 Task: Add 'Automatic Replies' to the Outlook ribbon.
Action: Mouse moved to (45, 28)
Screenshot: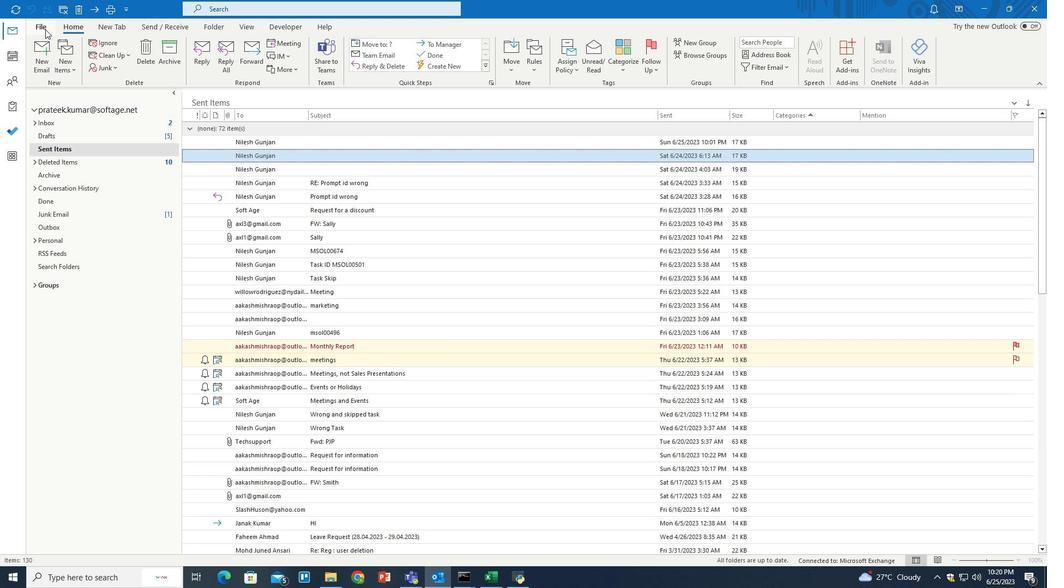
Action: Mouse pressed left at (45, 28)
Screenshot: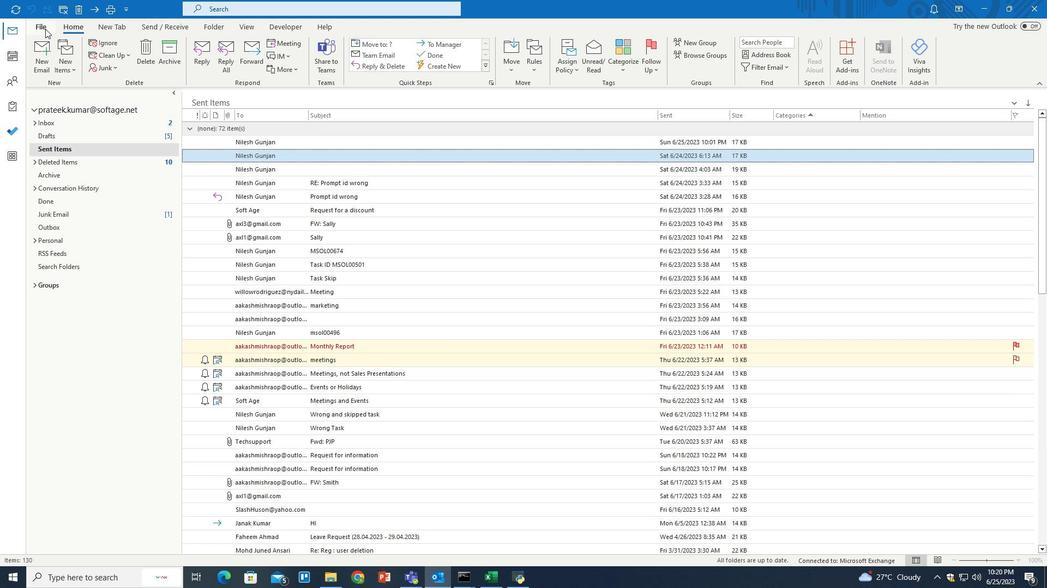 
Action: Mouse moved to (34, 520)
Screenshot: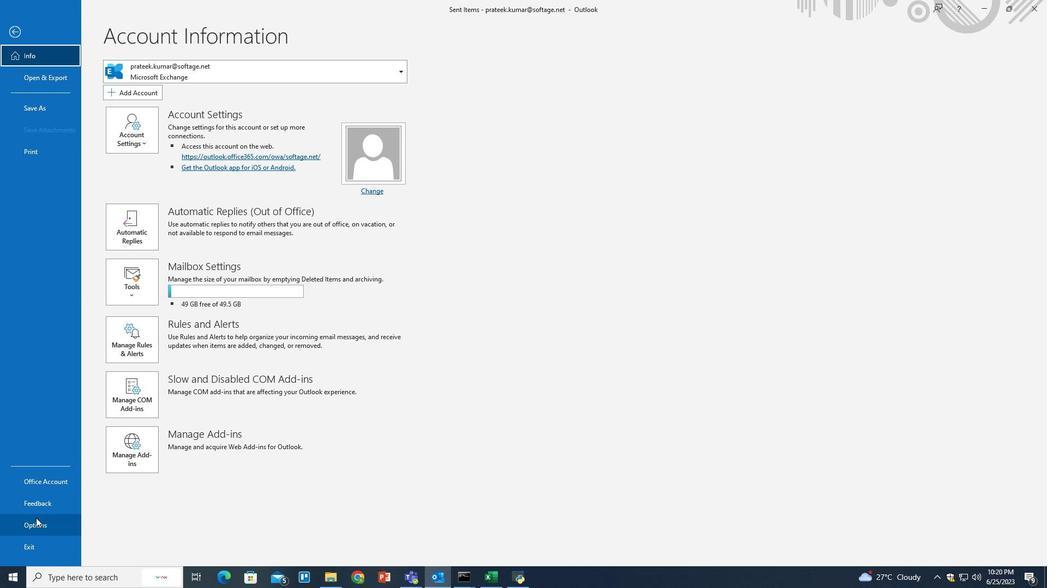 
Action: Mouse pressed left at (34, 520)
Screenshot: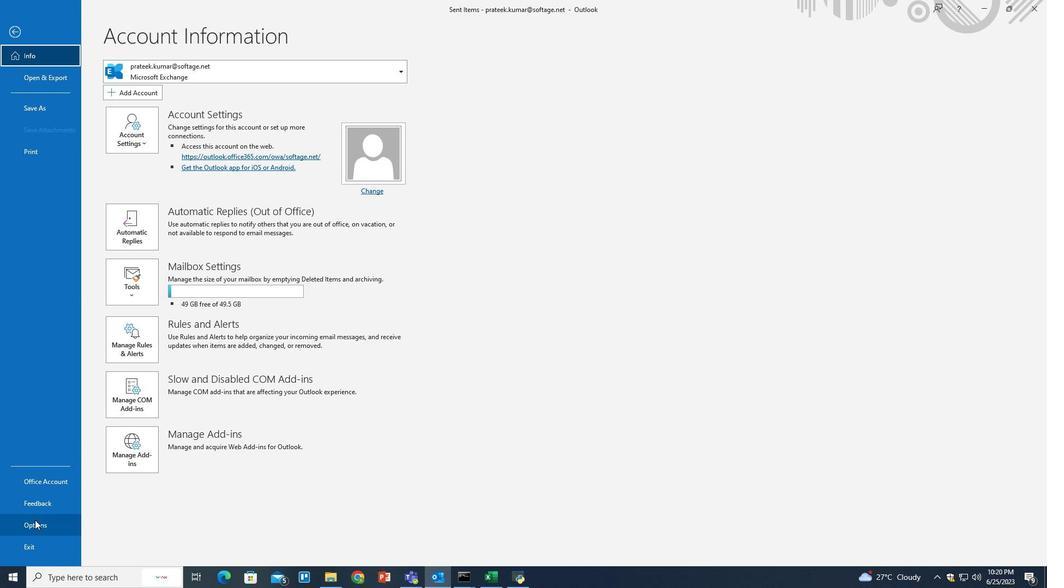 
Action: Mouse moved to (309, 279)
Screenshot: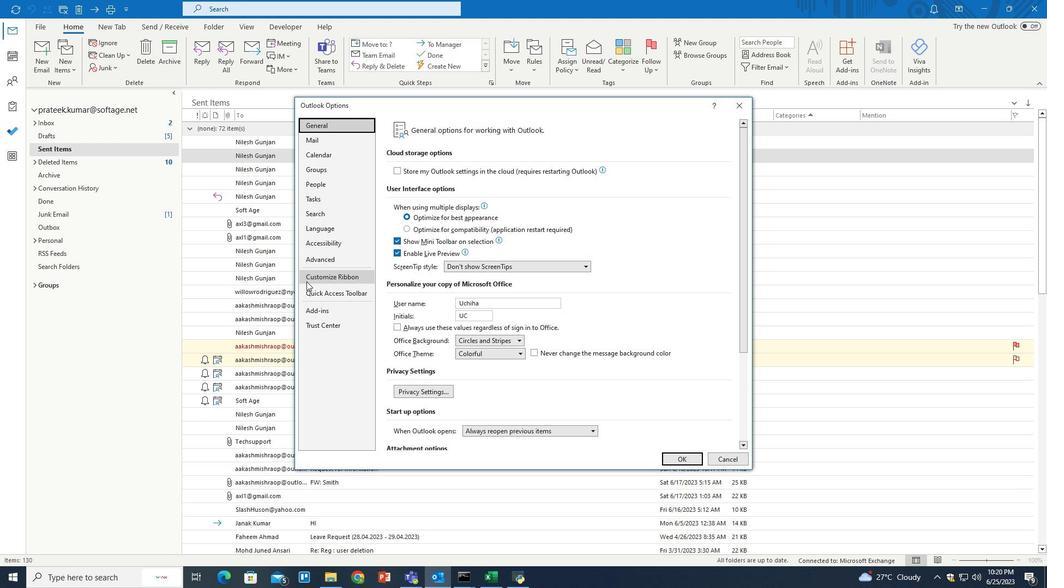
Action: Mouse pressed left at (309, 279)
Screenshot: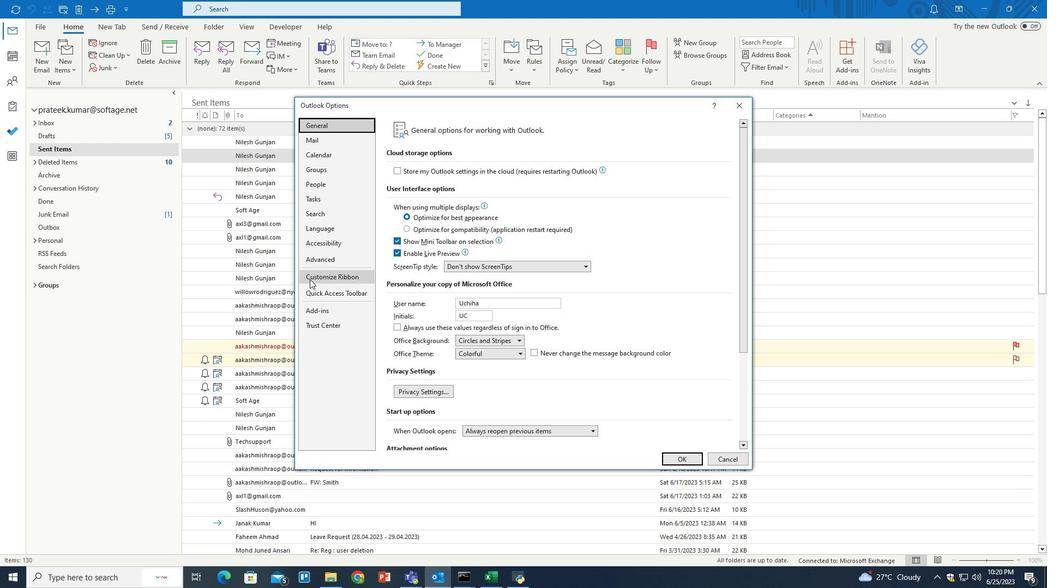 
Action: Mouse moved to (486, 161)
Screenshot: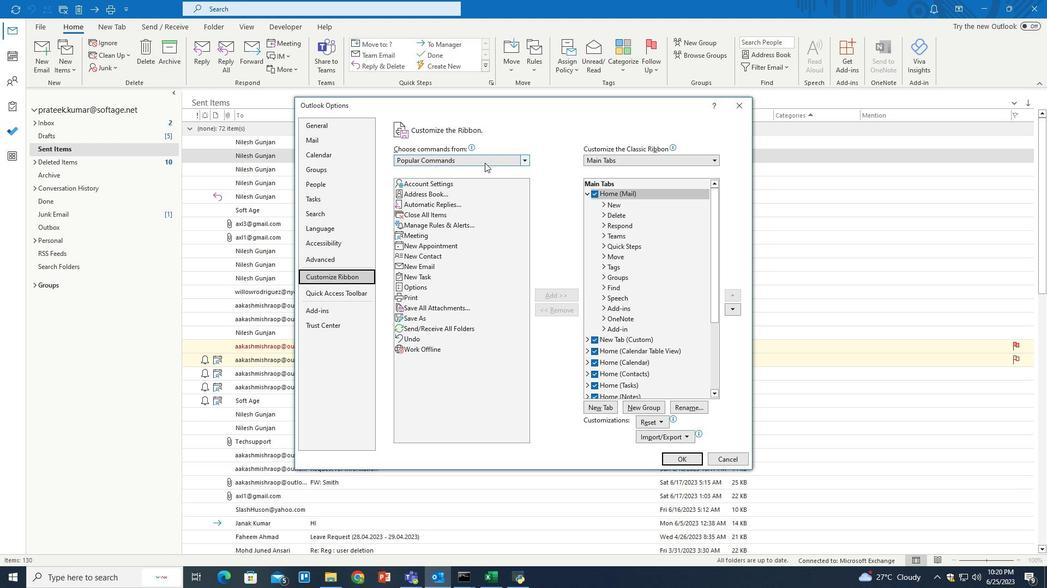 
Action: Mouse pressed left at (486, 161)
Screenshot: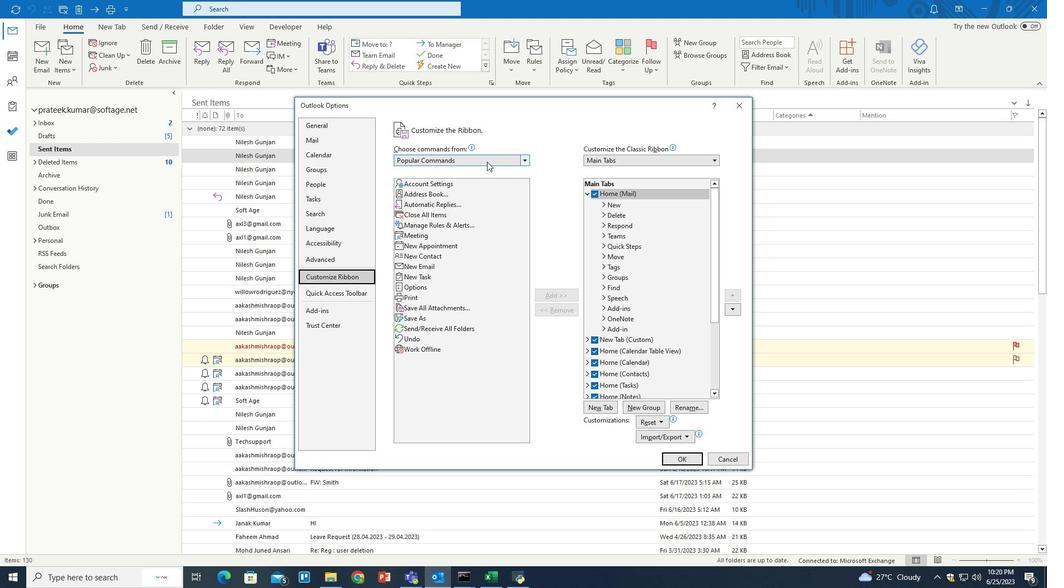 
Action: Mouse moved to (402, 217)
Screenshot: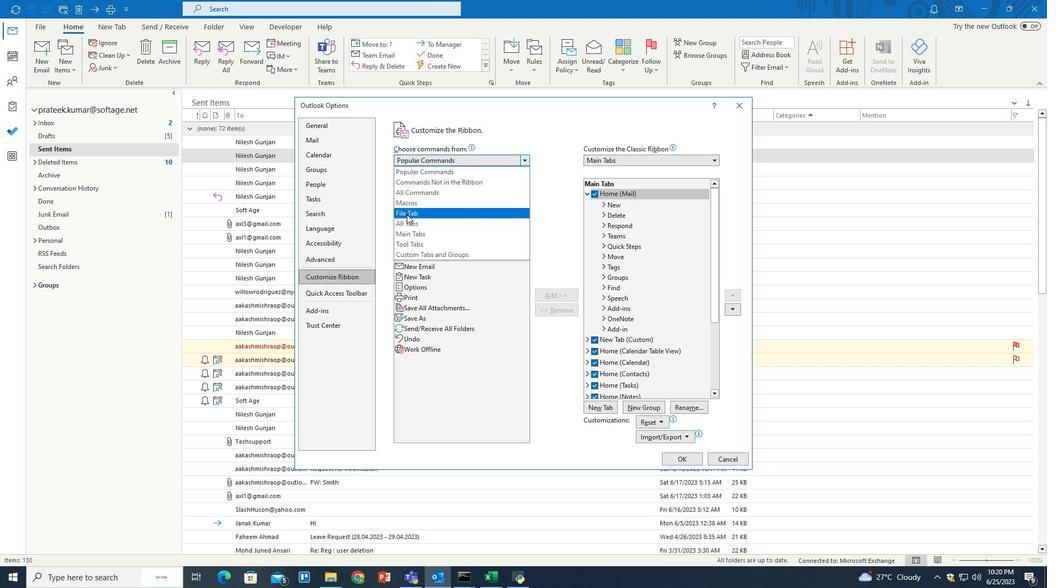 
Action: Mouse pressed left at (402, 217)
Screenshot: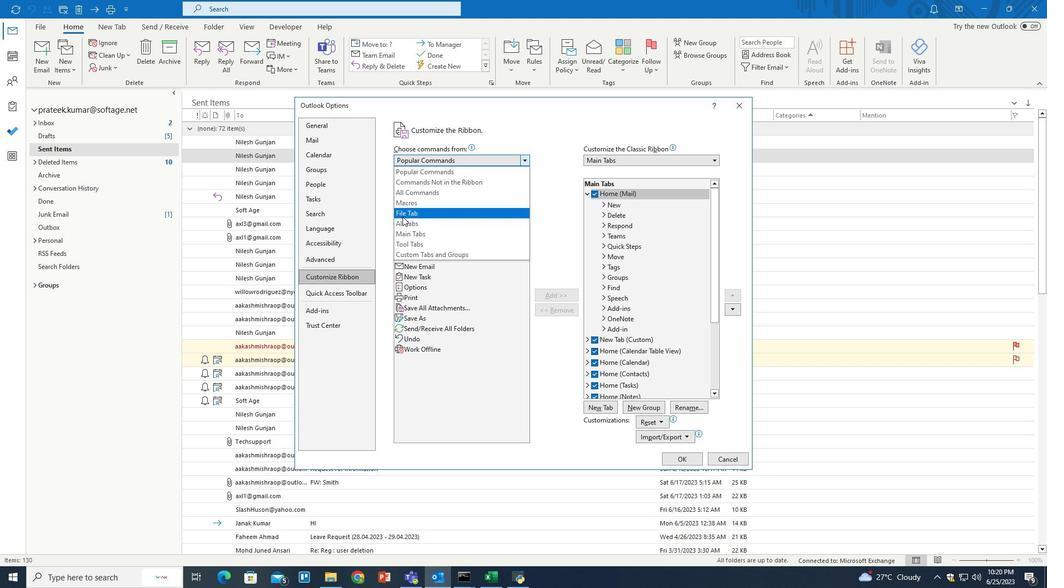 
Action: Mouse moved to (415, 203)
Screenshot: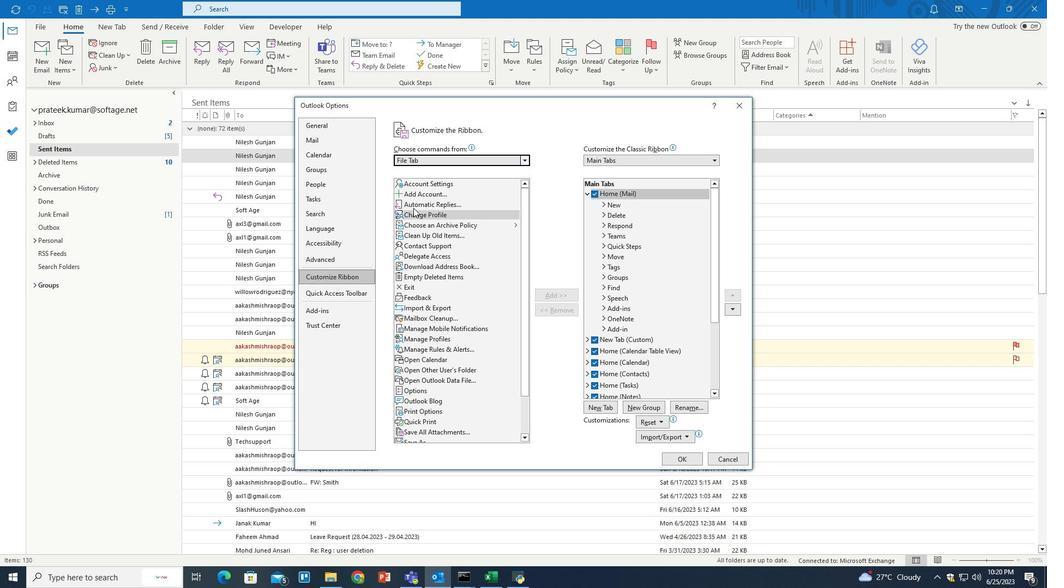 
Action: Mouse pressed left at (415, 203)
Screenshot: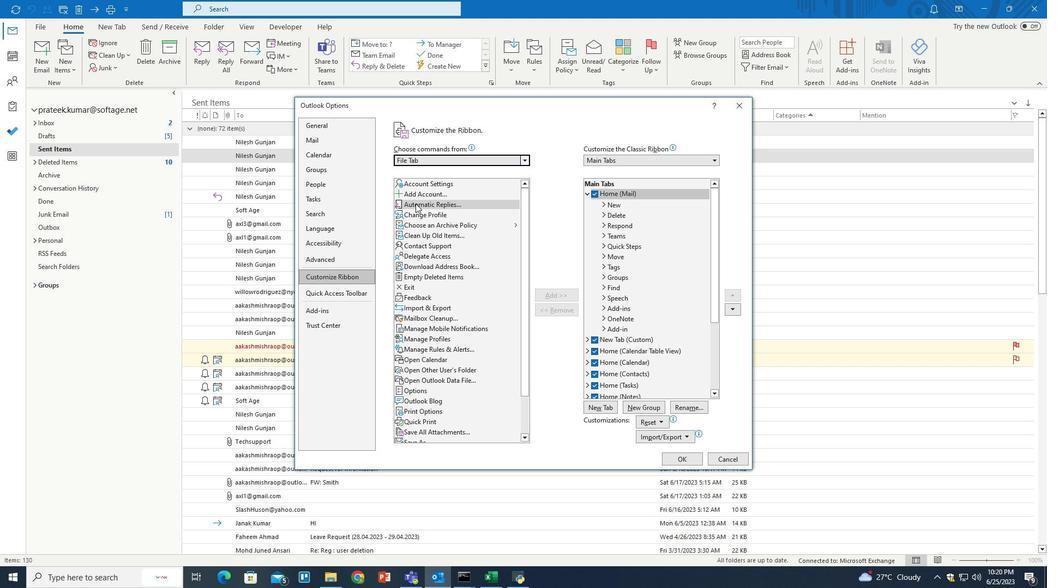 
Action: Mouse moved to (603, 406)
Screenshot: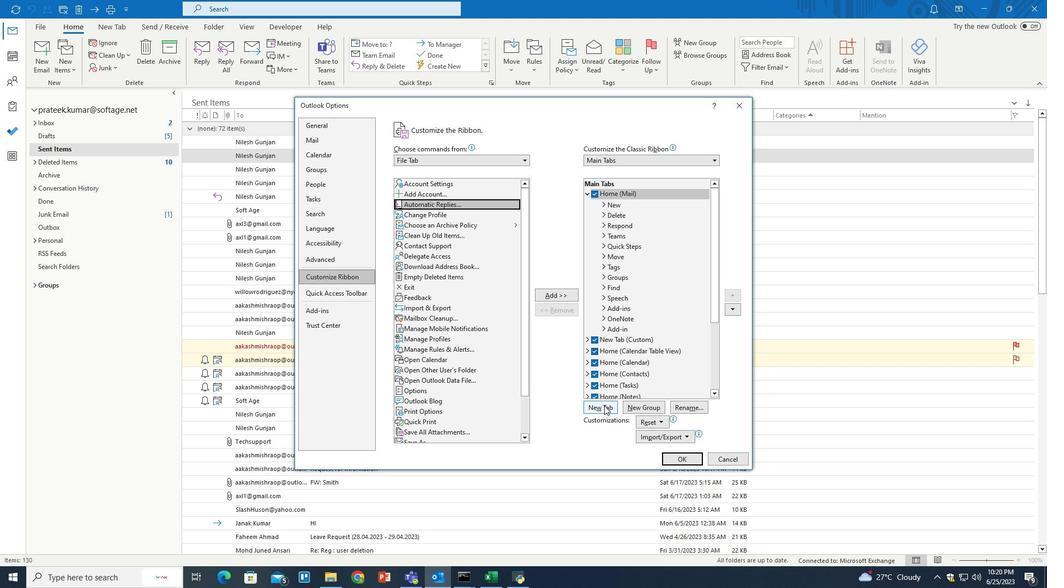 
Action: Mouse pressed left at (603, 406)
Screenshot: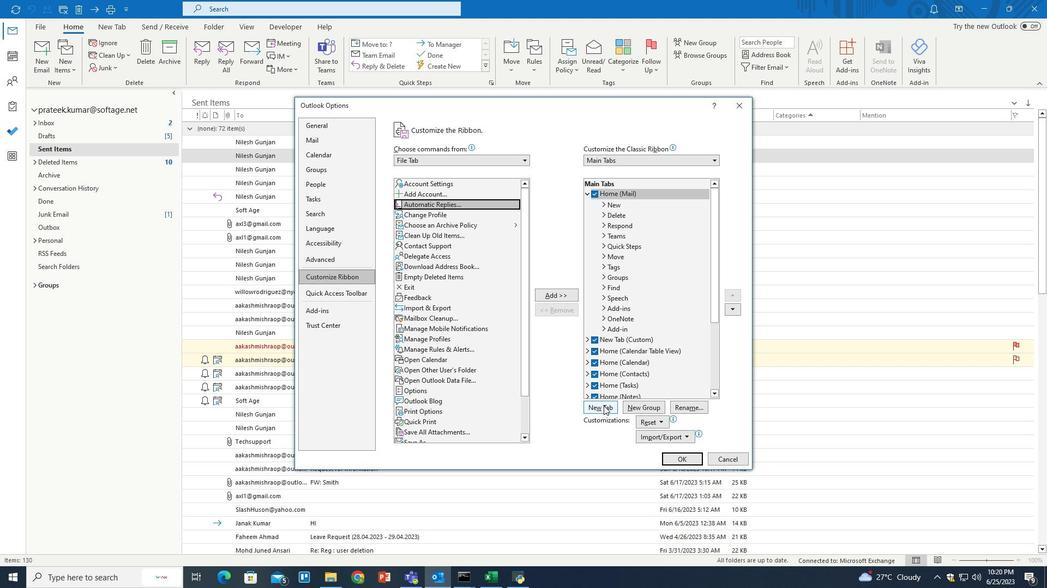 
Action: Mouse moved to (556, 293)
Screenshot: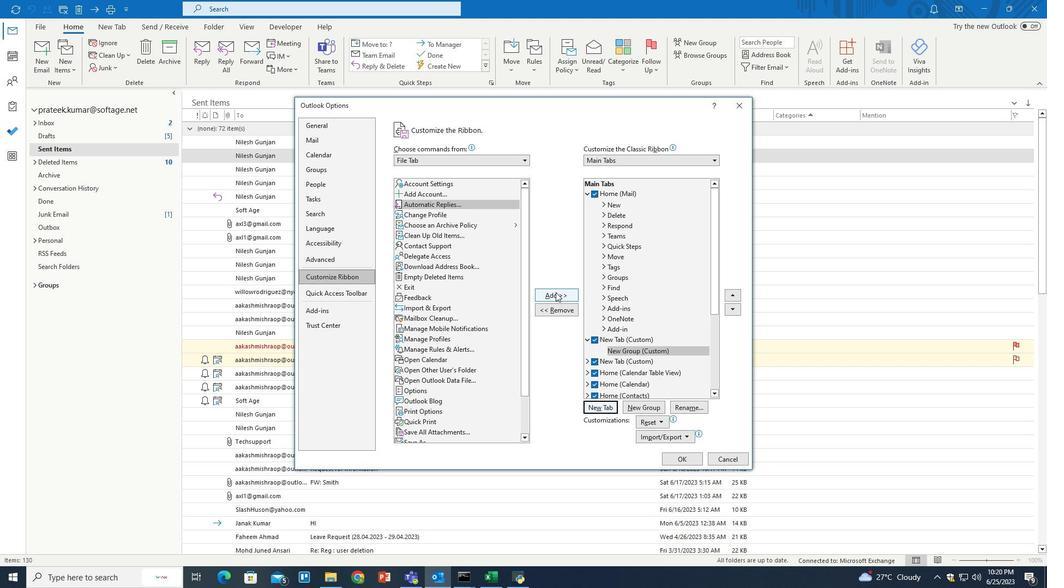 
Action: Mouse pressed left at (556, 293)
Screenshot: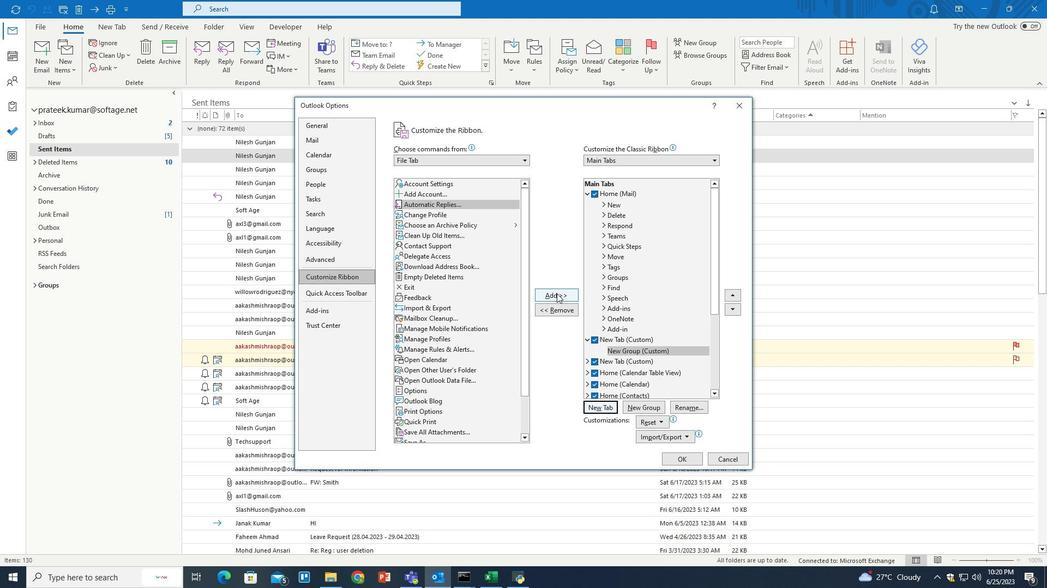 
Action: Mouse moved to (680, 458)
Screenshot: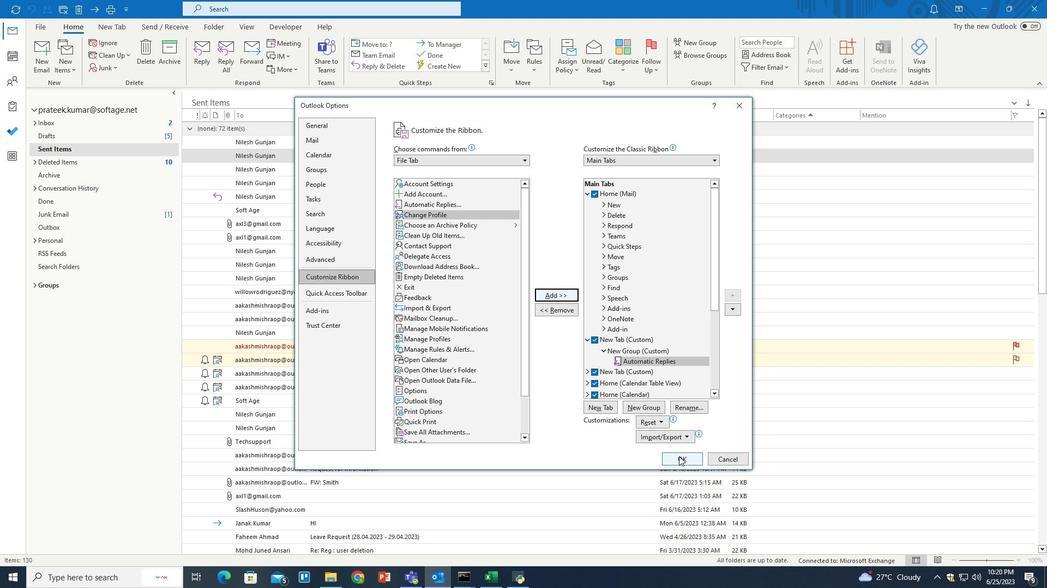 
Action: Mouse pressed left at (680, 458)
Screenshot: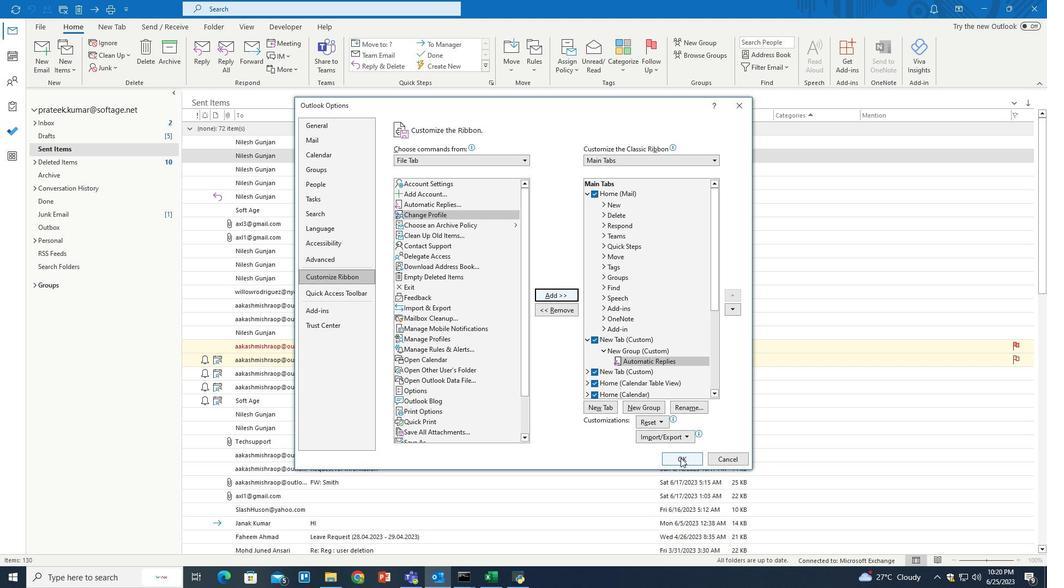 
Action: Mouse moved to (530, 418)
Screenshot: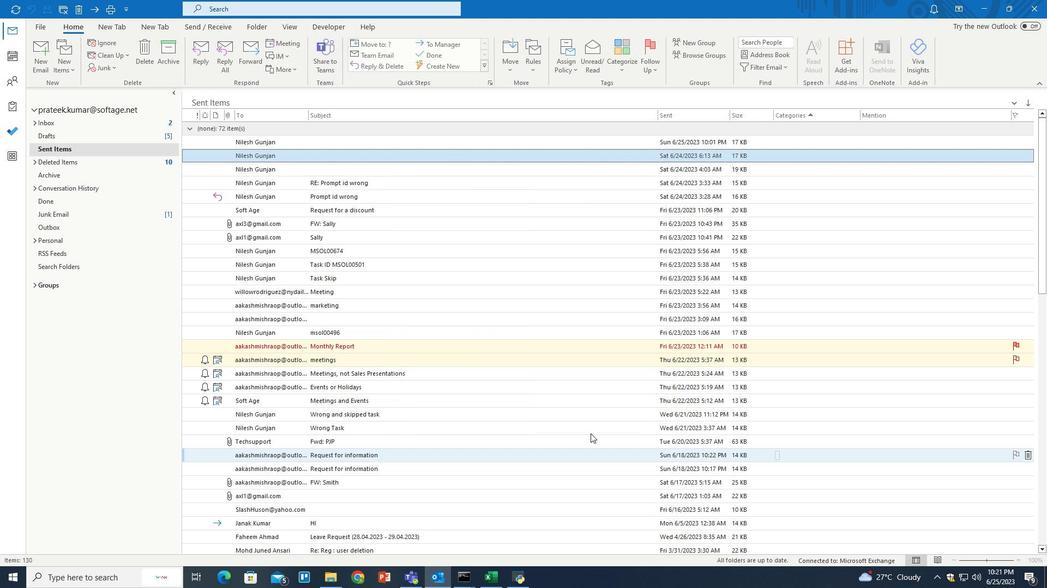 
